 Task: Open an excel sheet with  and write heading  Product price data  Add product name:-  ' TOMS Shoe, UGG Shoe, Wolverine Shoe, Z-Coil Shoe, Adidas shoe, Gucci T-shirt, Louis Vuitton bag, Zara Shirt, H&M jeans, Chanel perfume. ' in June Last week sales are  5000 to 5050. product price in between:-  5000 to 10000. Save page EvaluationQuarterlySales_Report_2022
Action: Mouse moved to (132, 108)
Screenshot: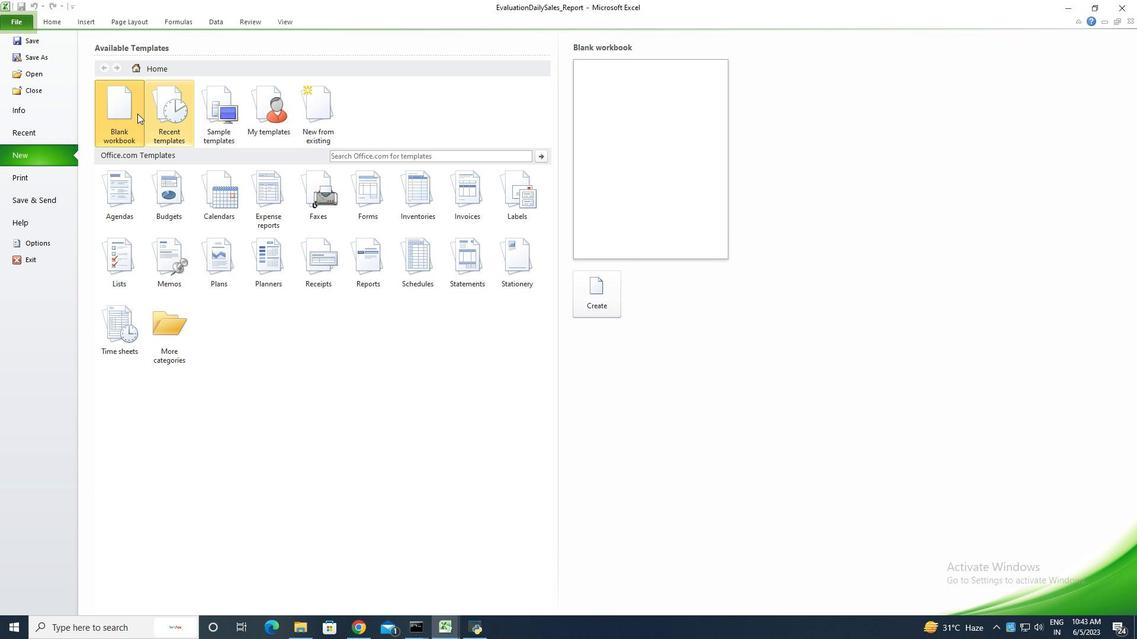 
Action: Mouse pressed left at (132, 108)
Screenshot: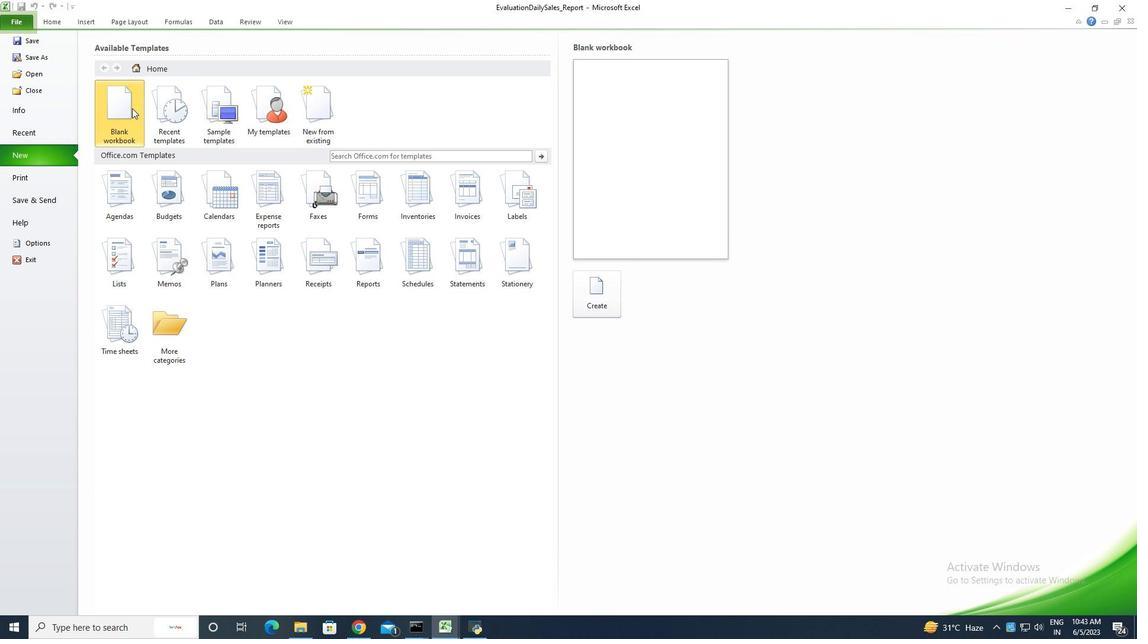 
Action: Mouse moved to (580, 297)
Screenshot: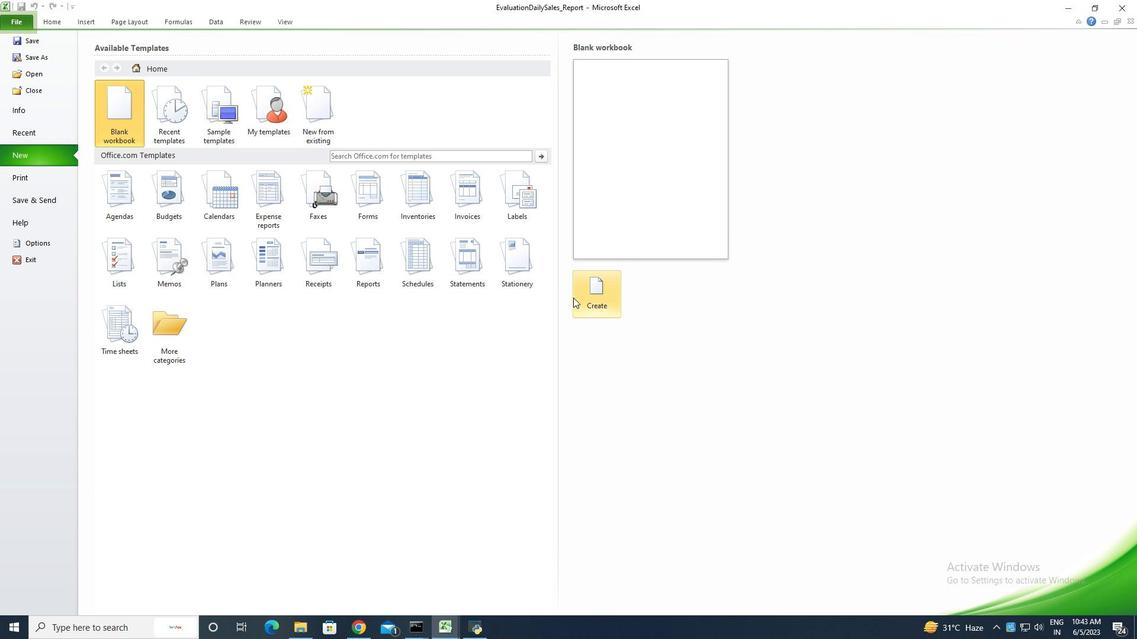 
Action: Mouse pressed left at (580, 297)
Screenshot: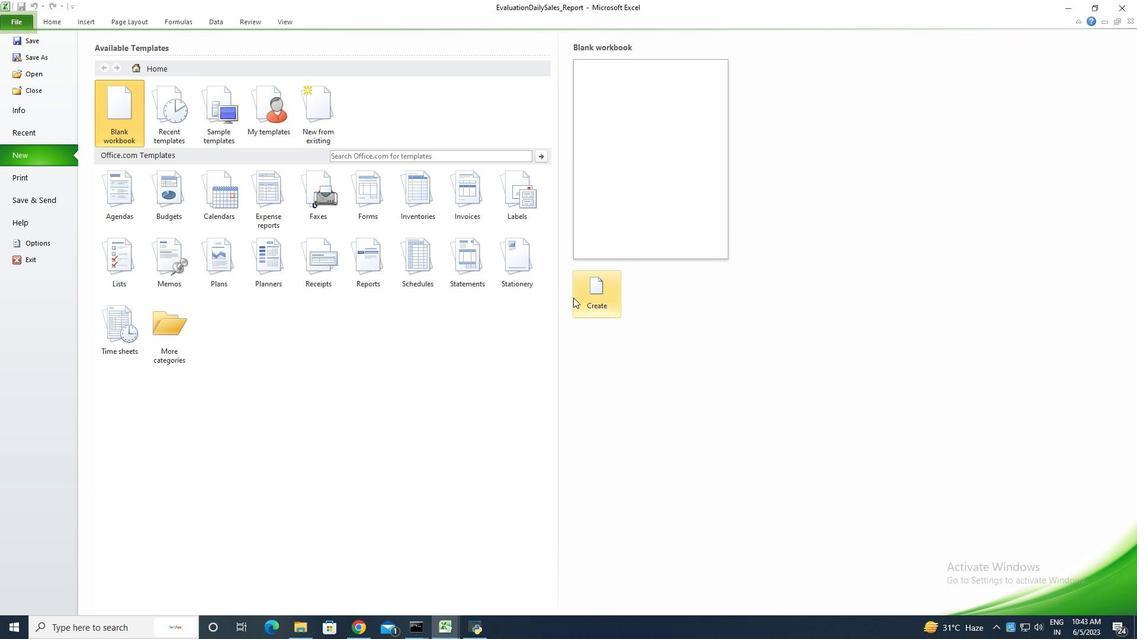 
Action: Key pressed <Key.shift>Product<Key.space><Key.shift>Price<Key.enter><Key.shift>Product<Key.space><Key.shift><Key.shift>Name<Key.enter><Key.shift><Key.shift><Key.shift><Key.shift><Key.shift>T<Key.shift>OMS<Key.space><Key.shift>Shoe<Key.enter><Key.shift><Key.shift>UGG<Key.space><Key.shift>Shoe<Key.enter><Key.shift>Wolverine<Key.space><Key.shift>Shoe<Key.enter><Key.shift><Key.shift><Key.shift><Key.shift><Key.shift><Key.shift><Key.shift><Key.shift><Key.shift><Key.shift><Key.shift><Key.shift><Key.shift><Key.shift>Z-coil<Key.backspace><Key.backspace><Key.backspace><Key.backspace><Key.shift><Key.shift><Key.shift>Coil<Key.space><Key.shift>Shor<Key.backspace>e<Key.enter><Key.shift>Adidas<Key.space><Key.shift>Sg<Key.backspace>hoe<Key.enter><Key.shift>Gucci<Key.space><Key.shift>T-<Key.shift>Shirt<Key.enter><Key.shift>Louis<Key.space><Key.shift>Vuitton<Key.space><Key.space><Key.shift><Key.shift><Key.shift><Key.shift><Key.shift><Key.shift>Bag<Key.enter><Key.shift><Key.shift><Key.shift>Zara<Key.space><Key.shift><Key.shift><Key.shift><Key.shift><Key.shift><Key.shift><Key.shift><Key.shift><Key.shift><Key.shift><Key.shift><Key.shift><Key.shift><Key.shift><Key.shift><Key.shift>Shirt<Key.enter><Key.shift><Key.shift><Key.shift><Key.shift><Key.shift><Key.shift><Key.shift><Key.shift><Key.shift><Key.shift><Key.shift><Key.shift><Key.shift><Key.shift><Key.shift>H&M<Key.space><Key.shift>Jeans<Key.enter><Key.shift>Chanel<Key.space><Key.shift><Key.shift><Key.shift><Key.shift><Key.shift><Key.shift>Perfume<Key.enter>
Screenshot: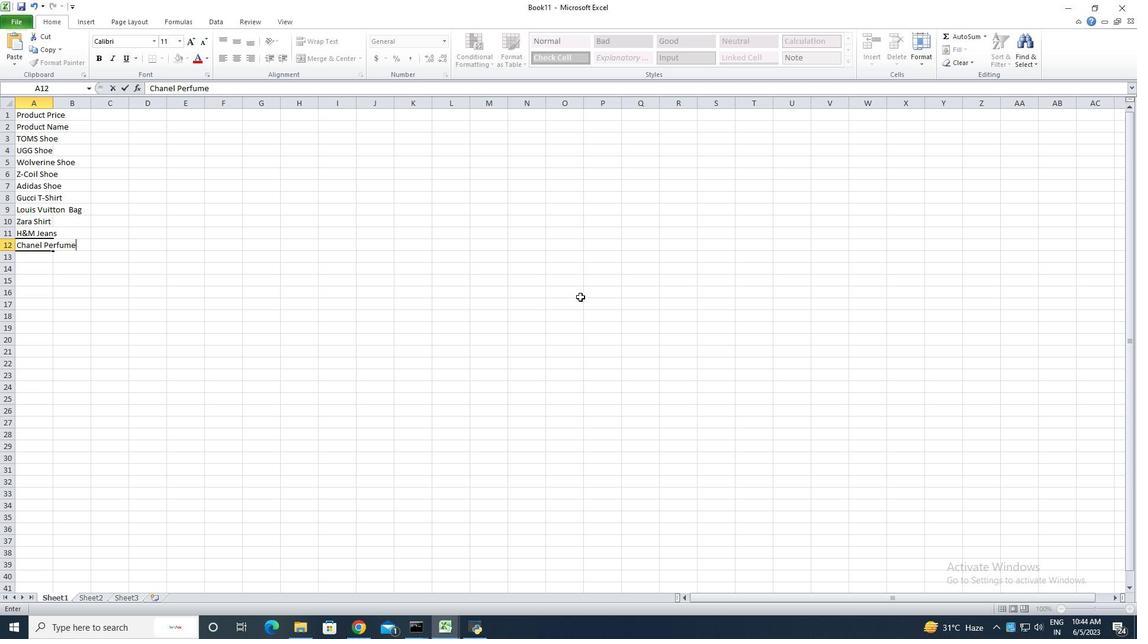 
Action: Mouse moved to (53, 105)
Screenshot: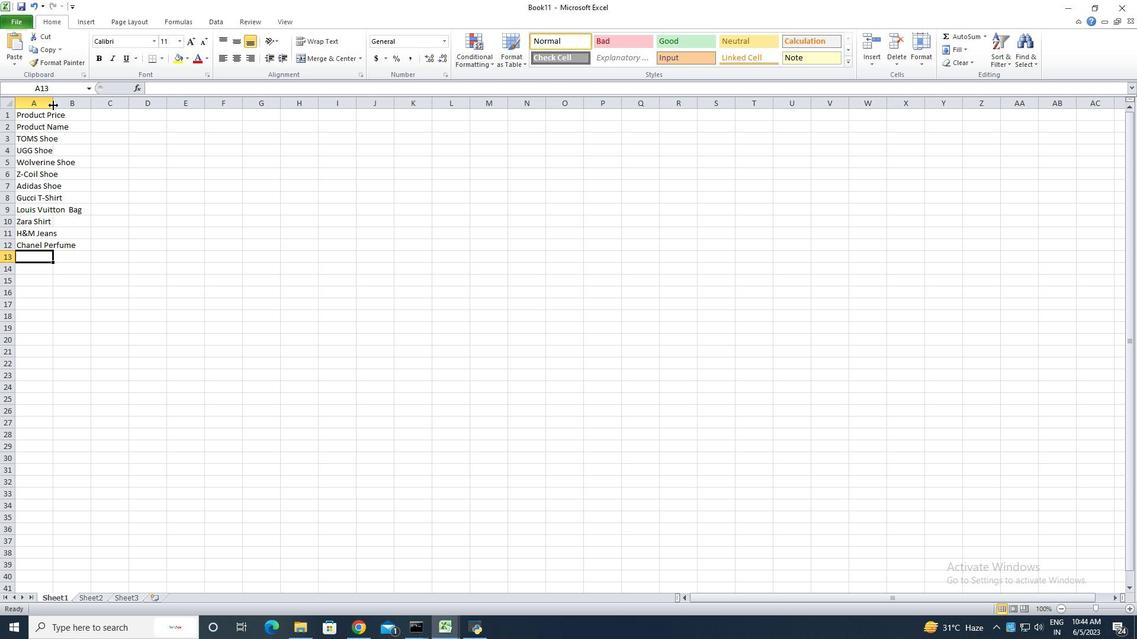 
Action: Mouse pressed left at (53, 105)
Screenshot: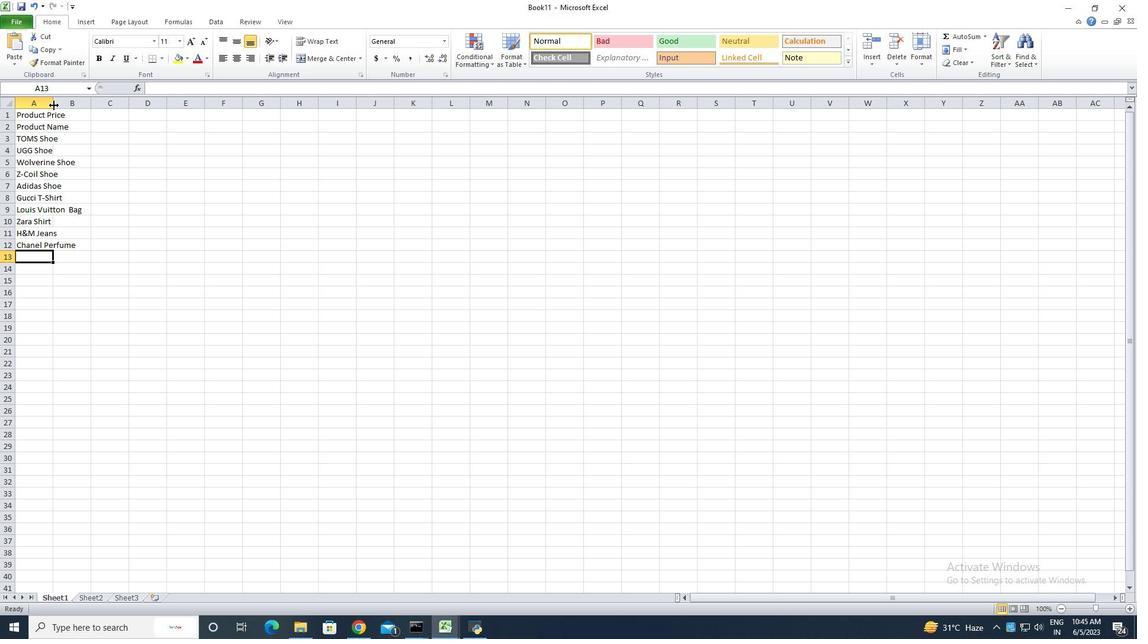 
Action: Mouse pressed left at (53, 105)
Screenshot: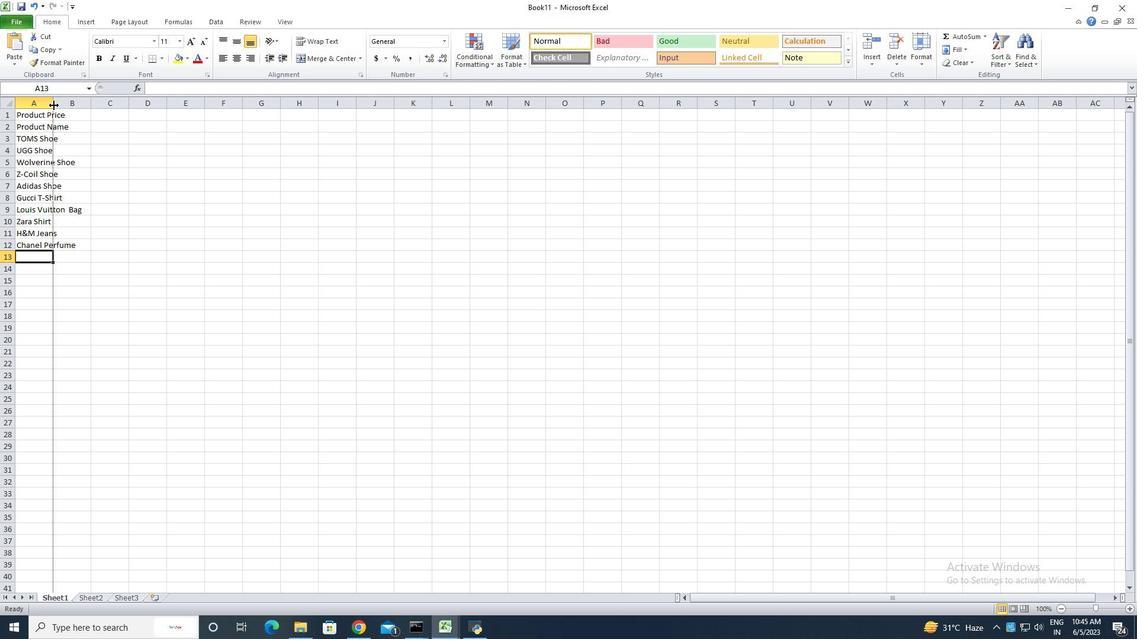 
Action: Mouse moved to (95, 127)
Screenshot: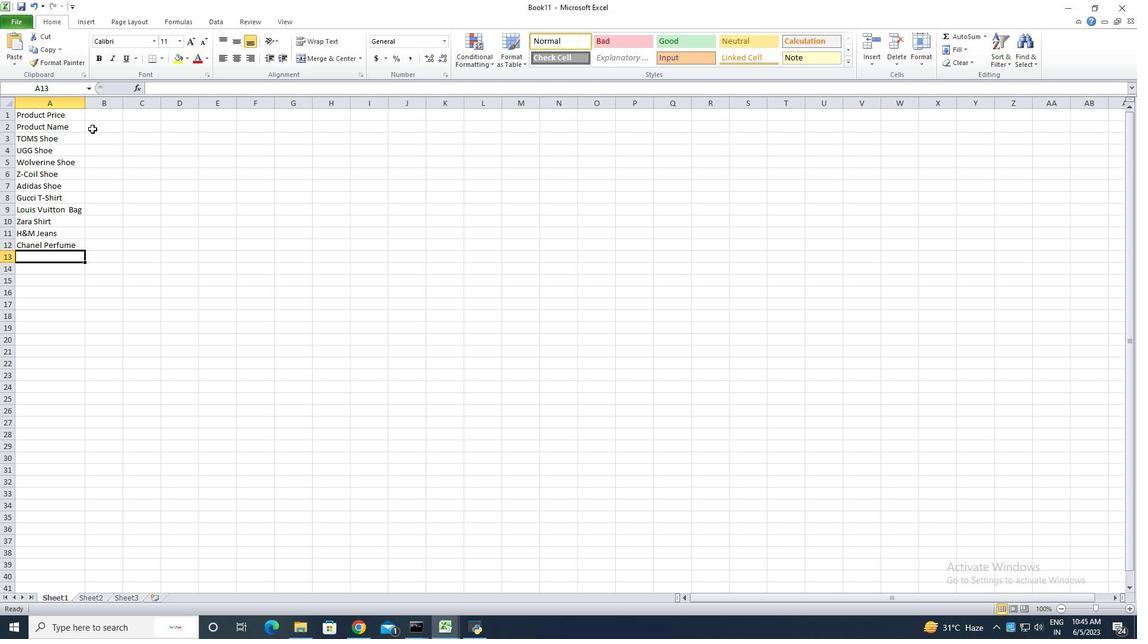 
Action: Mouse pressed left at (95, 127)
Screenshot: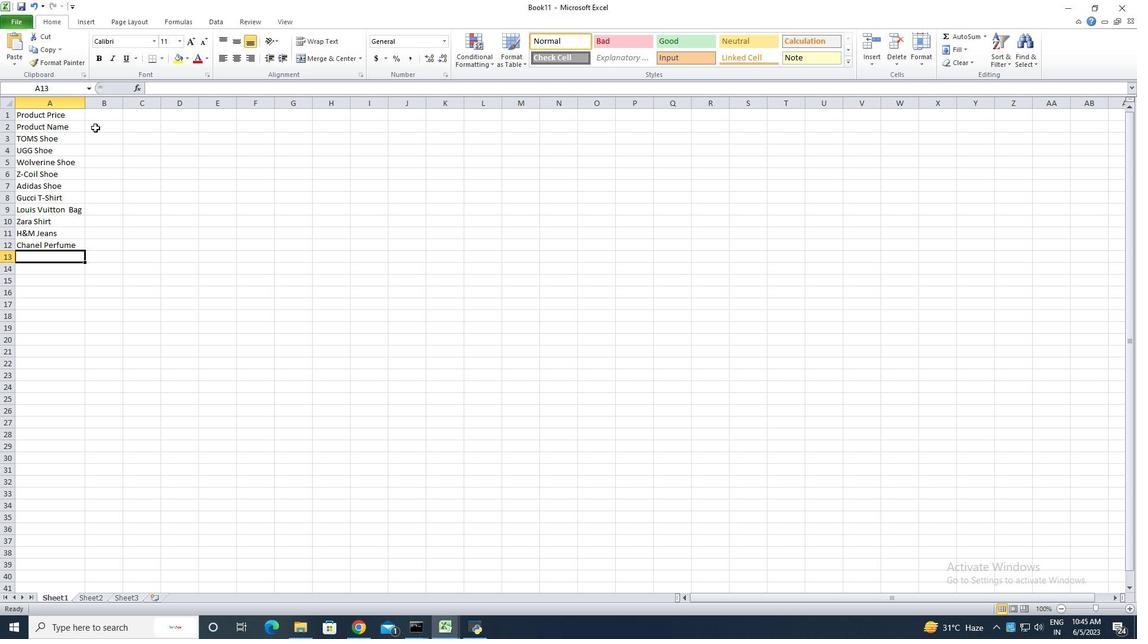 
Action: Key pressed <Key.shift><Key.shift>Lasdt<Key.space><Key.backspace><Key.backspace><Key.backspace>t<Key.space><Key.shift>Week<Key.space><Key.shift>Sales
Screenshot: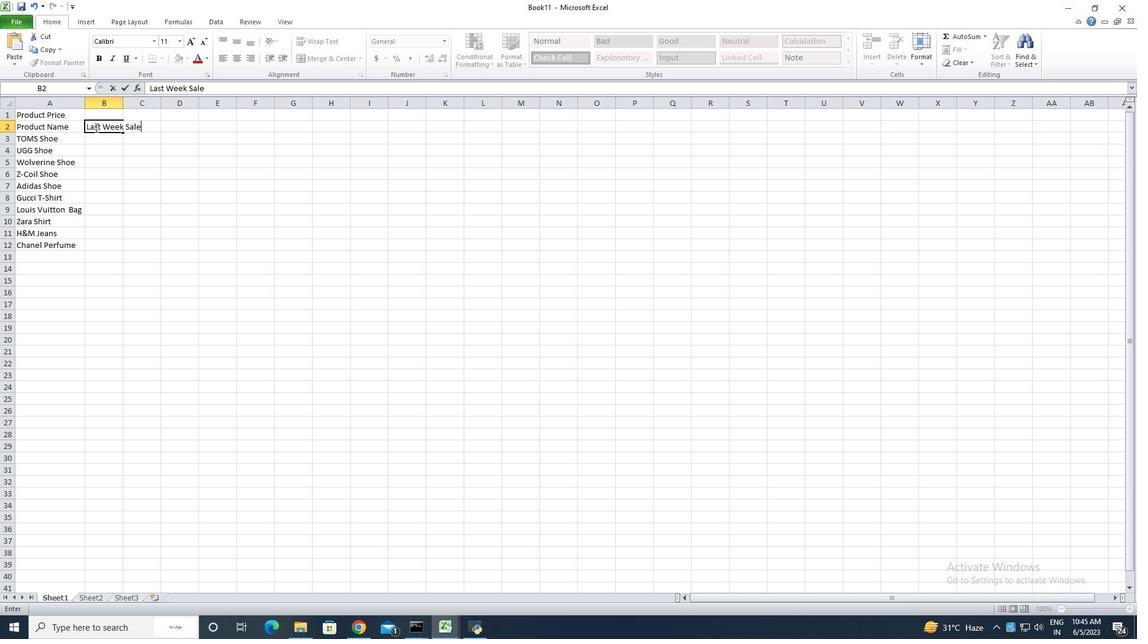 
Action: Mouse moved to (150, 88)
Screenshot: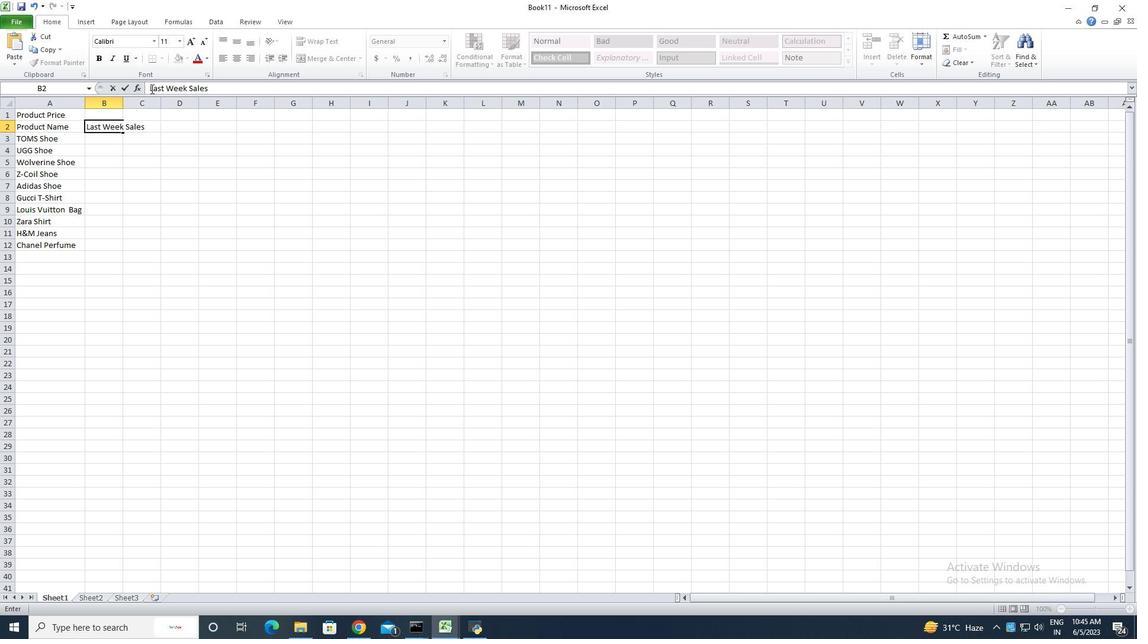 
Action: Mouse pressed left at (150, 88)
Screenshot: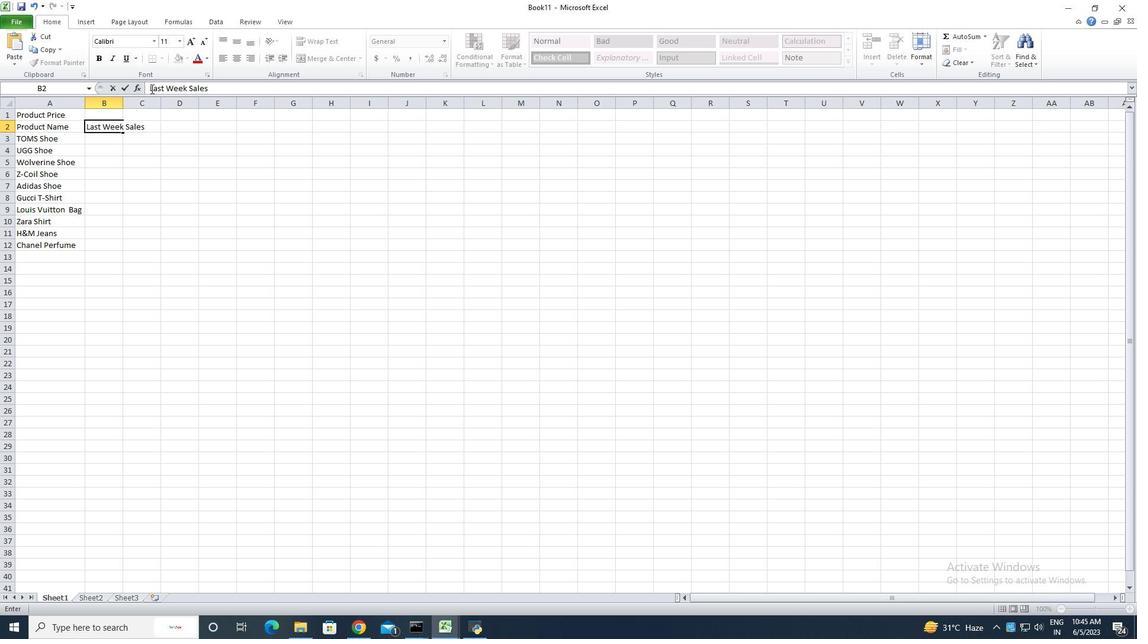 
Action: Mouse moved to (166, 84)
Screenshot: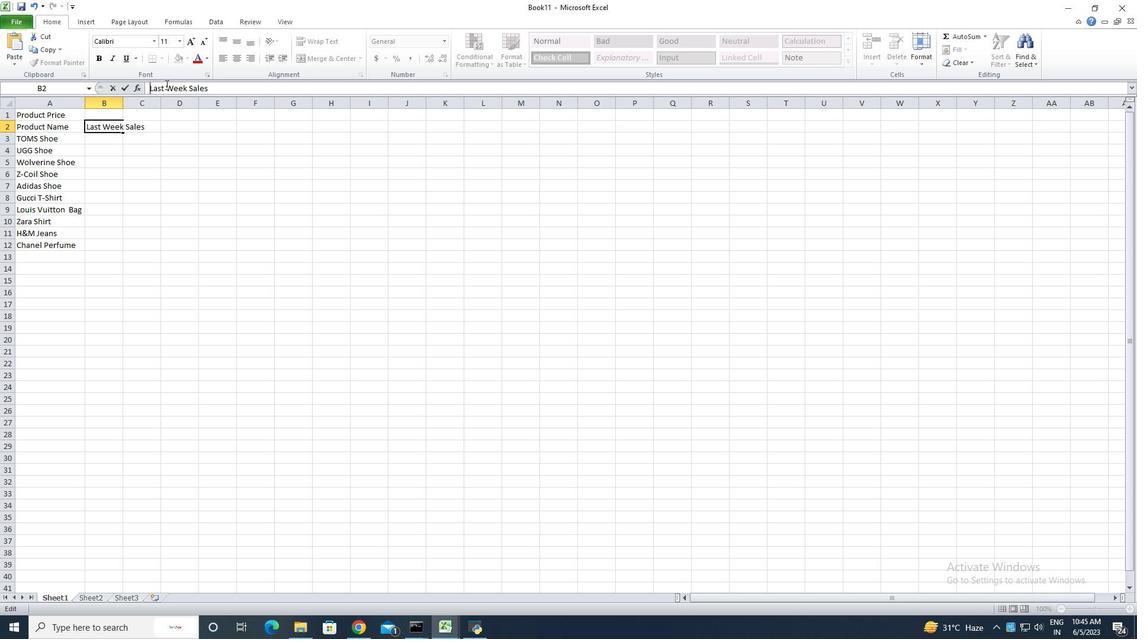 
Action: Key pressed <Key.shift><Key.shift><Key.shift><Key.shift><Key.shift><Key.shift><Key.shift><Key.shift><Key.shift><Key.shift><Key.shift><Key.shift>June<Key.space><Key.enter>5000<Key.enter>5005<Key.enter>5010<Key.enter>5015<Key.enter>5020<Key.enter>2025<Key.enter><Key.up><Key.backspace>5025<Key.enter>20<Key.backspace><Key.backspace>5030<Key.enter>5035<Key.enter>5045<Key.enter>5050<Key.enter>
Screenshot: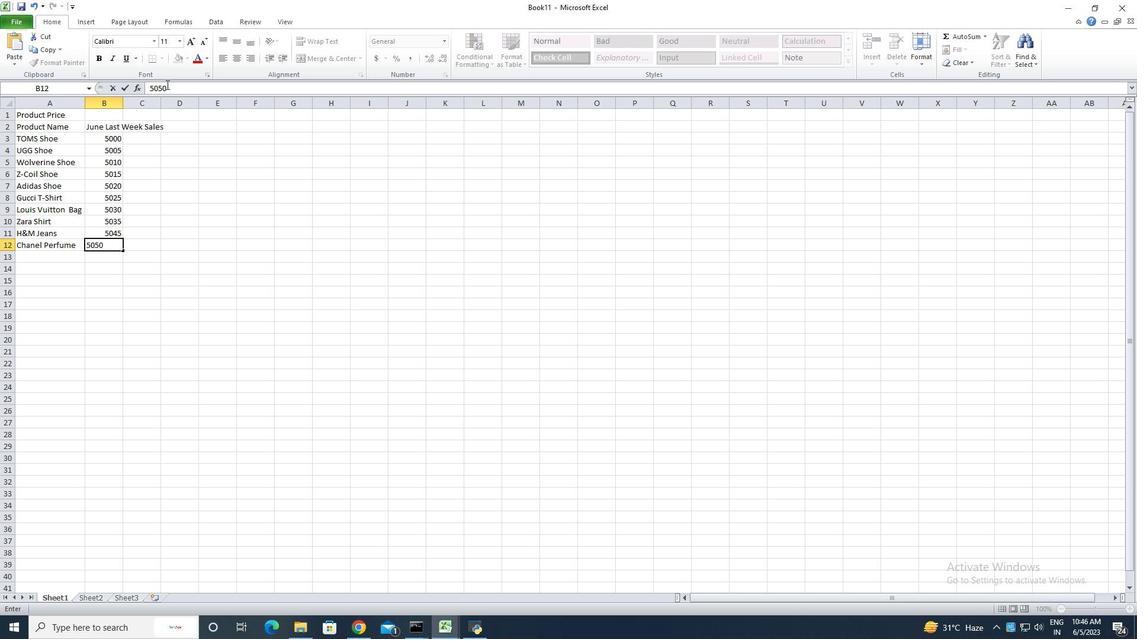 
Action: Mouse moved to (122, 106)
Screenshot: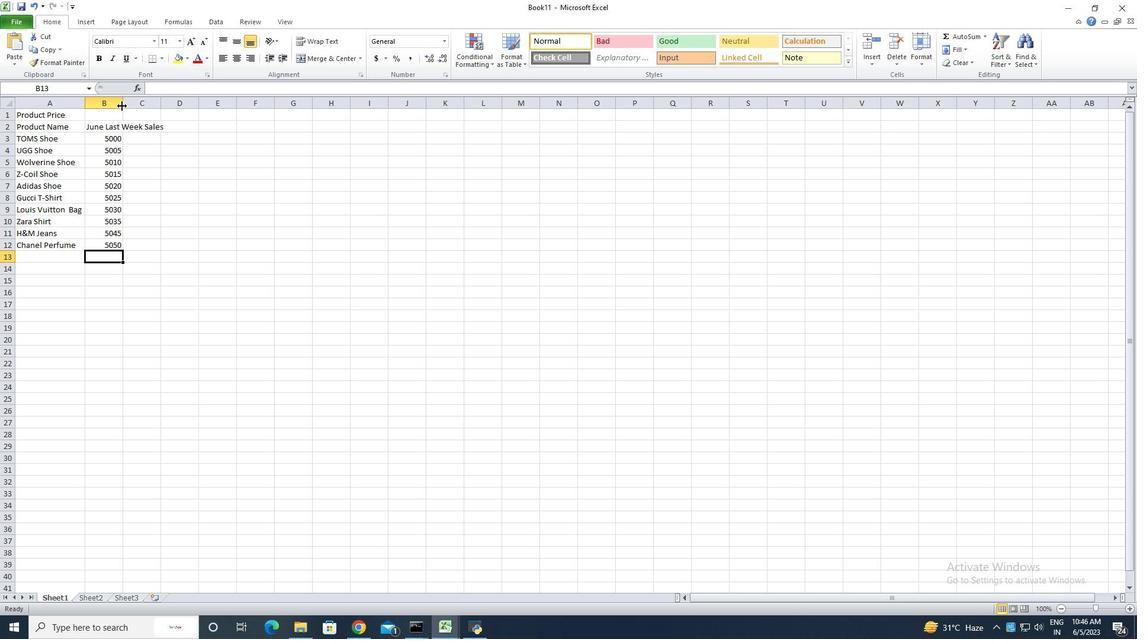 
Action: Mouse pressed left at (122, 106)
Screenshot: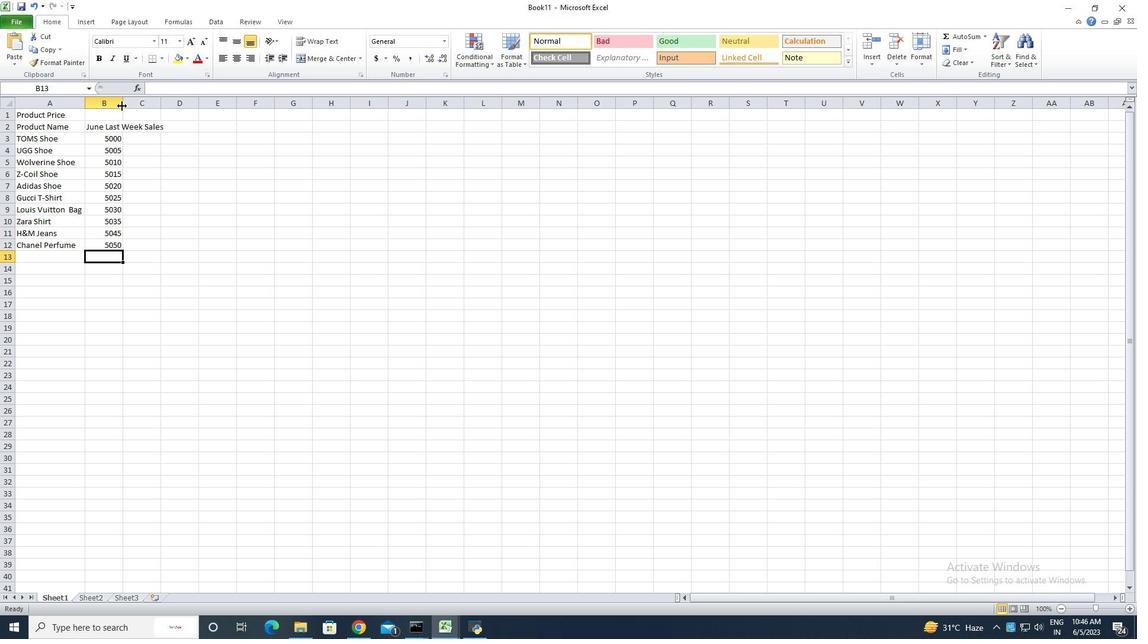 
Action: Mouse pressed left at (122, 106)
Screenshot: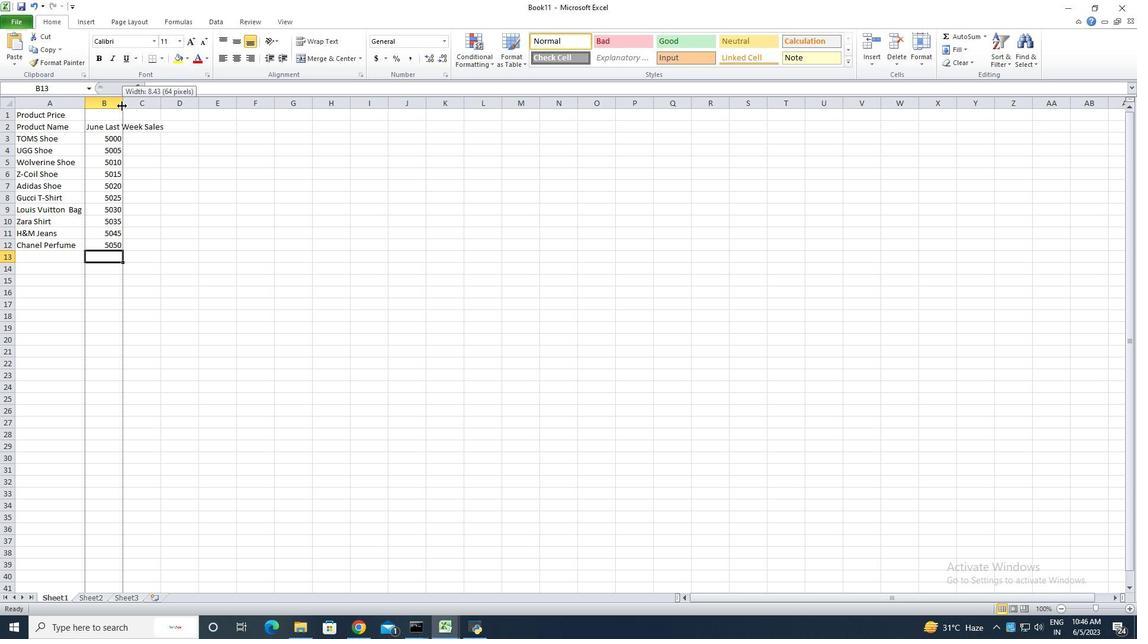 
Action: Mouse moved to (181, 126)
Screenshot: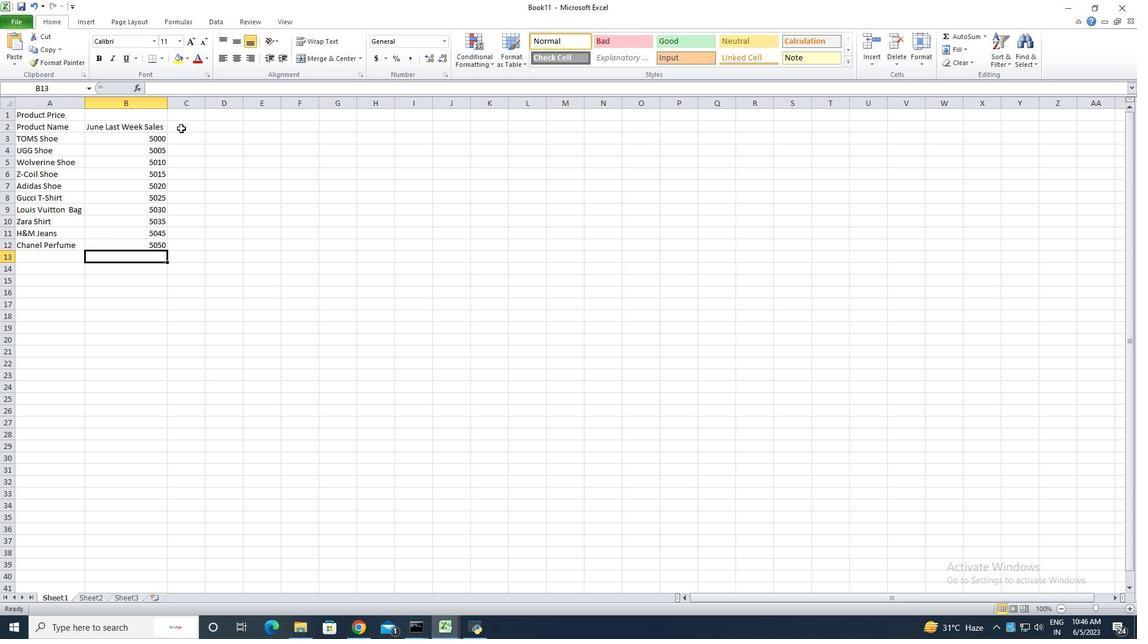 
Action: Mouse pressed left at (181, 126)
Screenshot: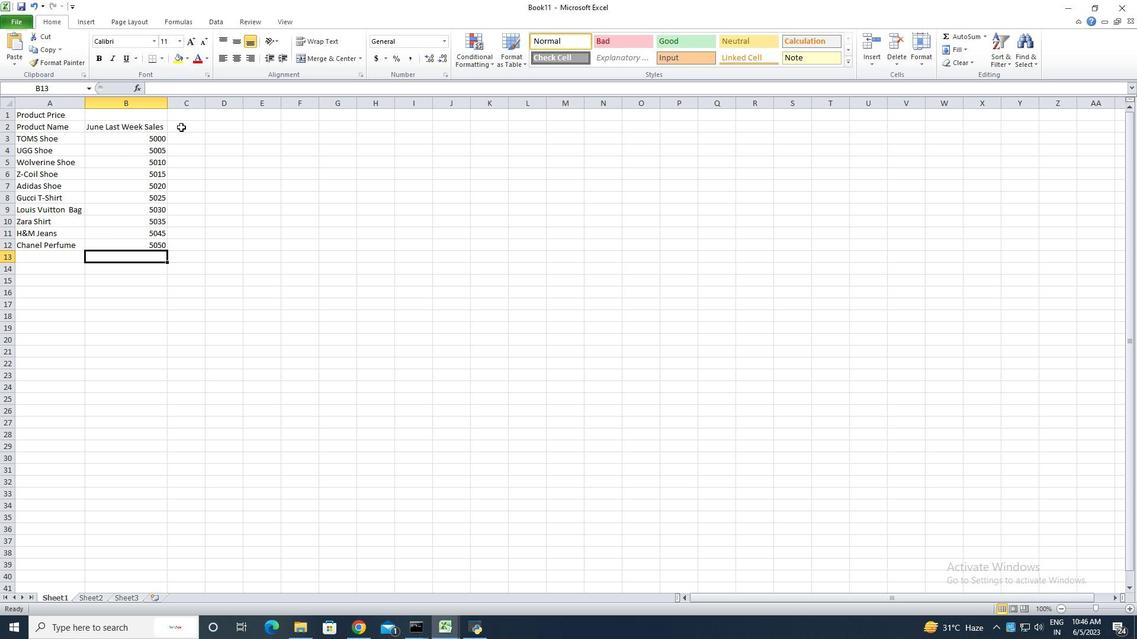 
Action: Key pressed <Key.shift><Key.shift><Key.shift><Key.shift><Key.shift><Key.shift><Key.shift><Key.shift><Key.shift><Key.shift><Key.shift><Key.shift><Key.shift><Key.shift><Key.shift><Key.shift><Key.shift><Key.shift><Key.shift><Key.shift><Key.shift><Key.shift><Key.shift><Key.shift><Key.shift><Key.shift><Key.shift><Key.shift><Key.shift><Key.shift><Key.shift><Key.shift><Key.shift><Key.shift><Key.shift><Key.shift><Key.shift><Key.shift><Key.shift><Key.shift><Key.shift><Key.shift><Key.shift><Key.shift><Key.shift><Key.shift><Key.shift><Key.shift><Key.shift><Key.shift><Key.shift><Key.shift><Key.shift><Key.shift><Key.shift><Key.shift><Key.shift><Key.shift><Key.shift><Key.shift><Key.shift><Key.shift><Key.shift><Key.shift><Key.shift><Key.shift><Key.shift><Key.shift><Key.shift><Key.shift><Key.shift><Key.shift><Key.shift><Key.shift><Key.shift><Key.shift><Key.shift><Key.shift><Key.shift><Key.shift>Product<Key.space><Key.shift><Key.shift><Key.shift>Price<Key.enter>5000<Key.enter>5500<Key.enter>6000<Key.enter>6500<Key.enter>7000<Key.enter>76000<Key.backspace><Key.enter>7<Key.backspace>8000<Key.enter>8300<Key.enter>9000<Key.enter>10000<Key.enter>
Screenshot: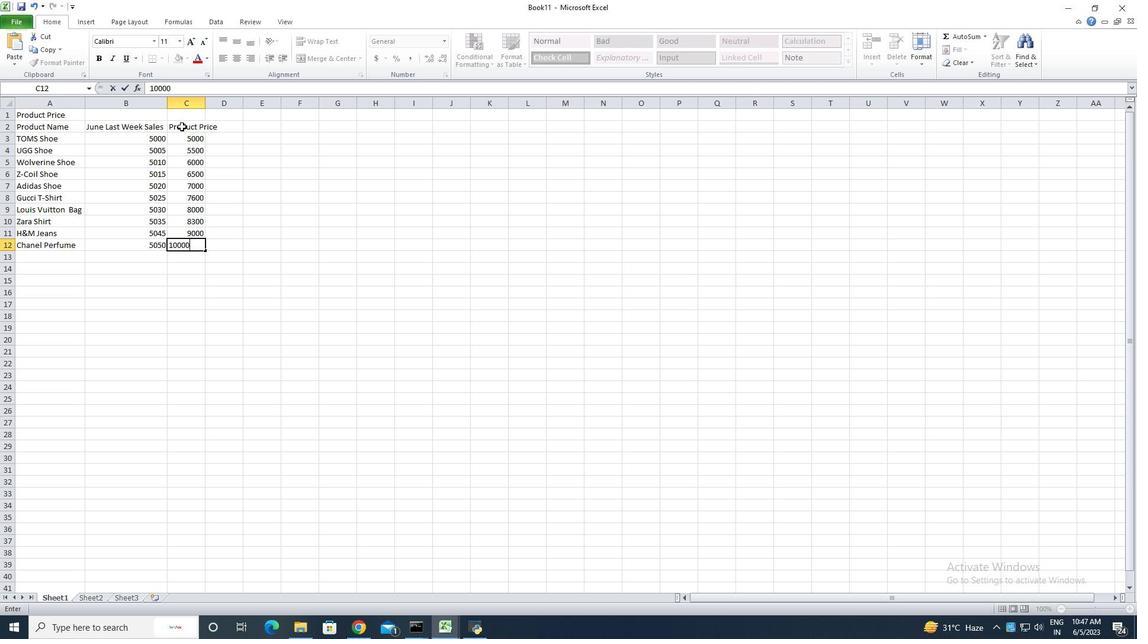 
Action: Mouse moved to (205, 104)
Screenshot: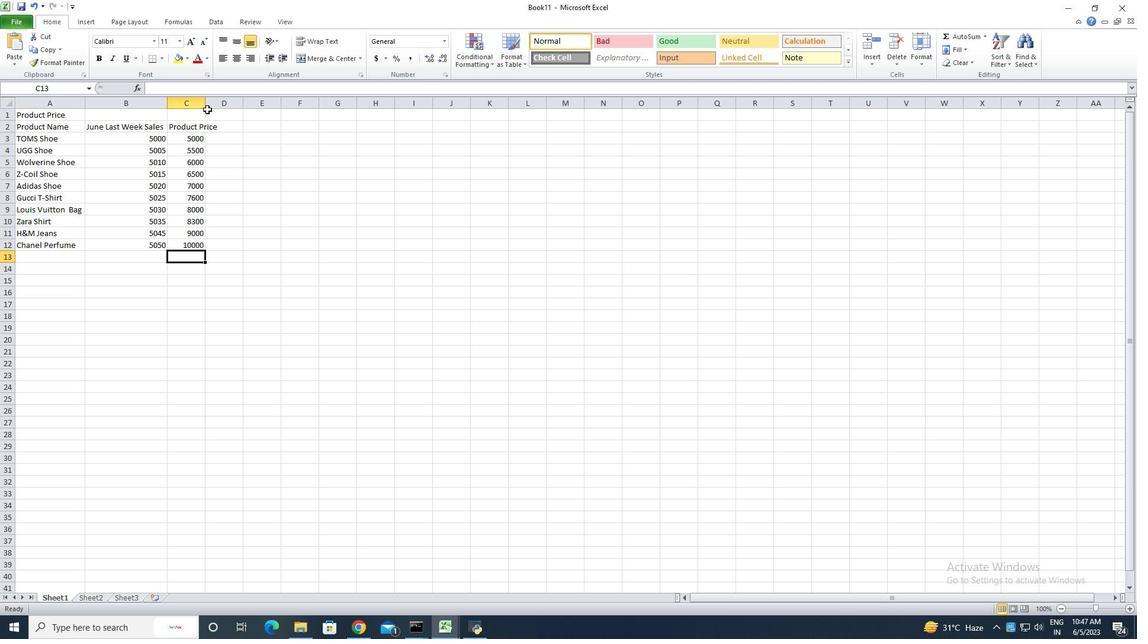 
Action: Mouse pressed left at (205, 104)
Screenshot: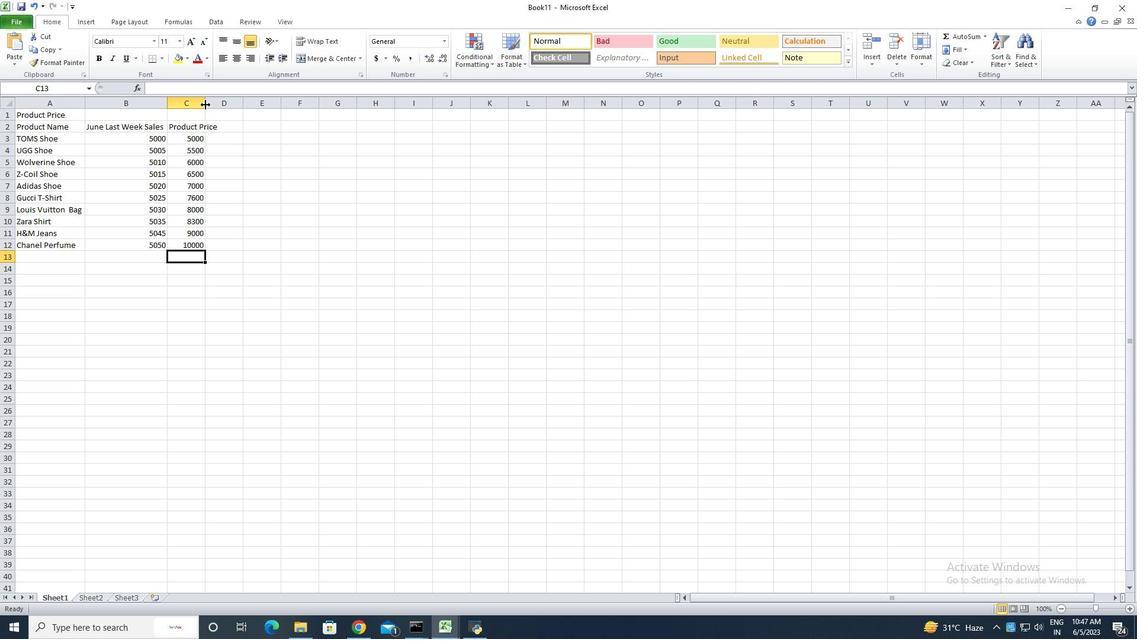 
Action: Mouse pressed left at (205, 104)
Screenshot: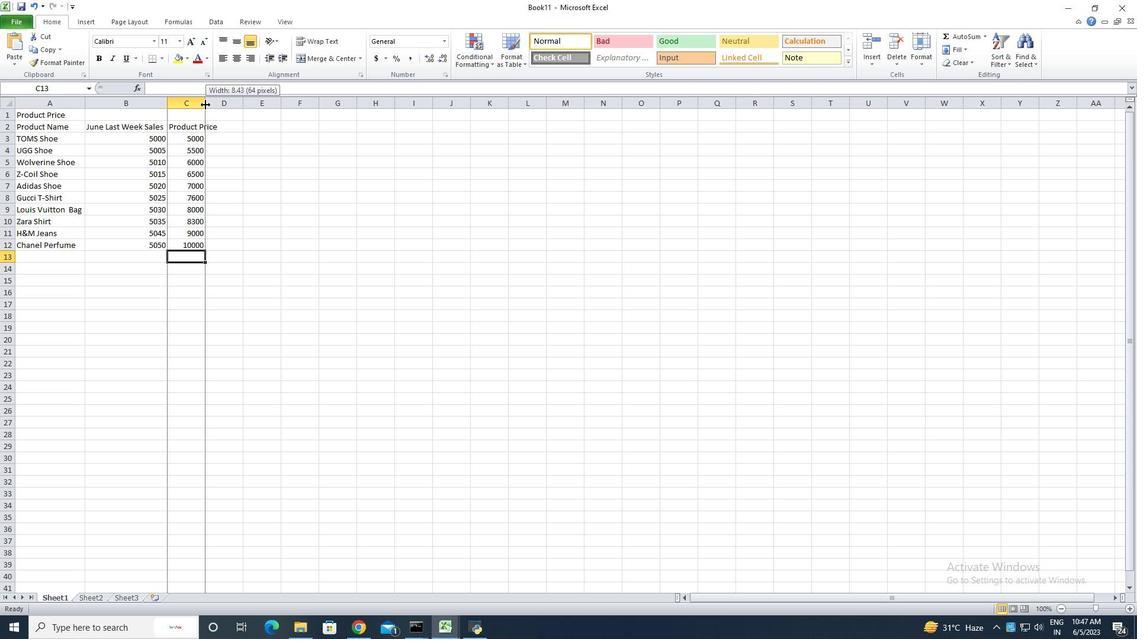 
Action: Mouse moved to (55, 115)
Screenshot: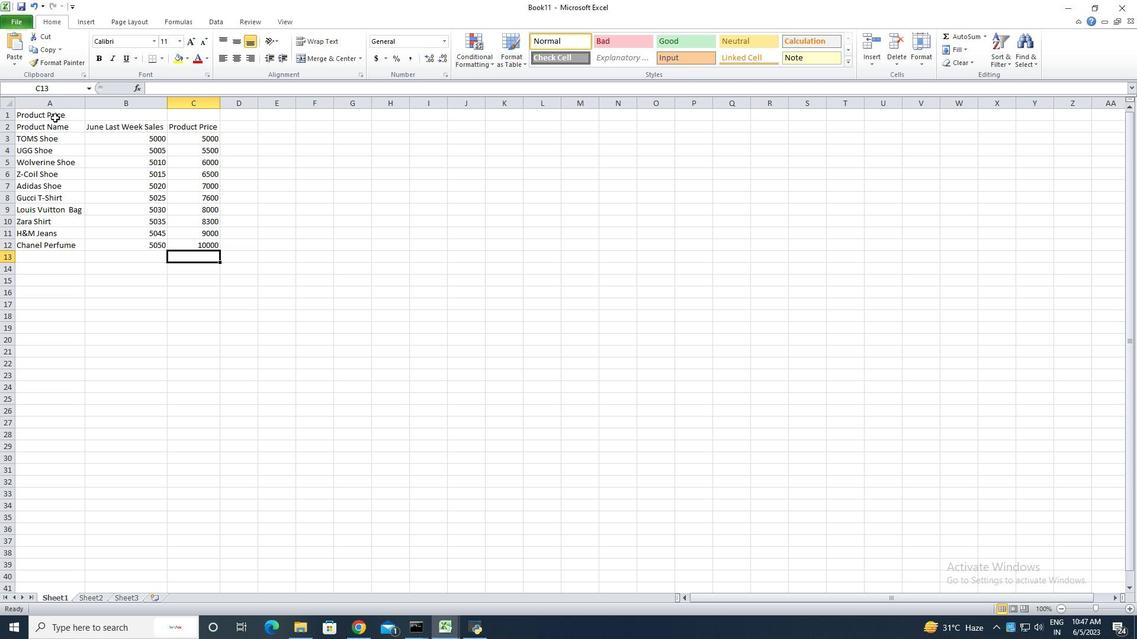 
Action: Mouse pressed left at (55, 115)
Screenshot: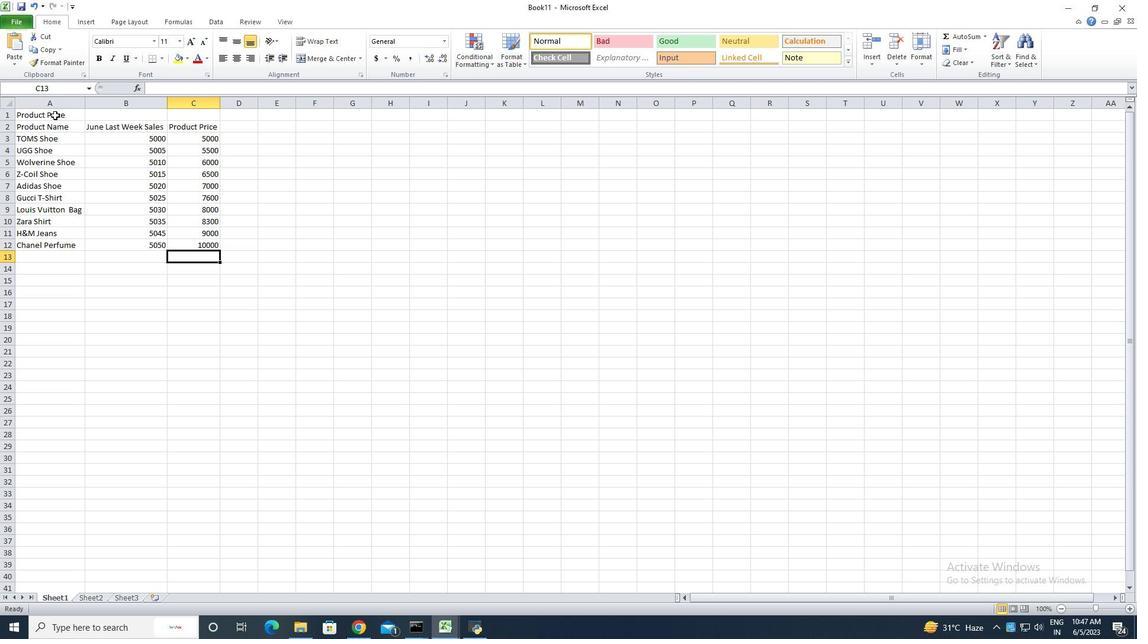 
Action: Mouse moved to (334, 58)
Screenshot: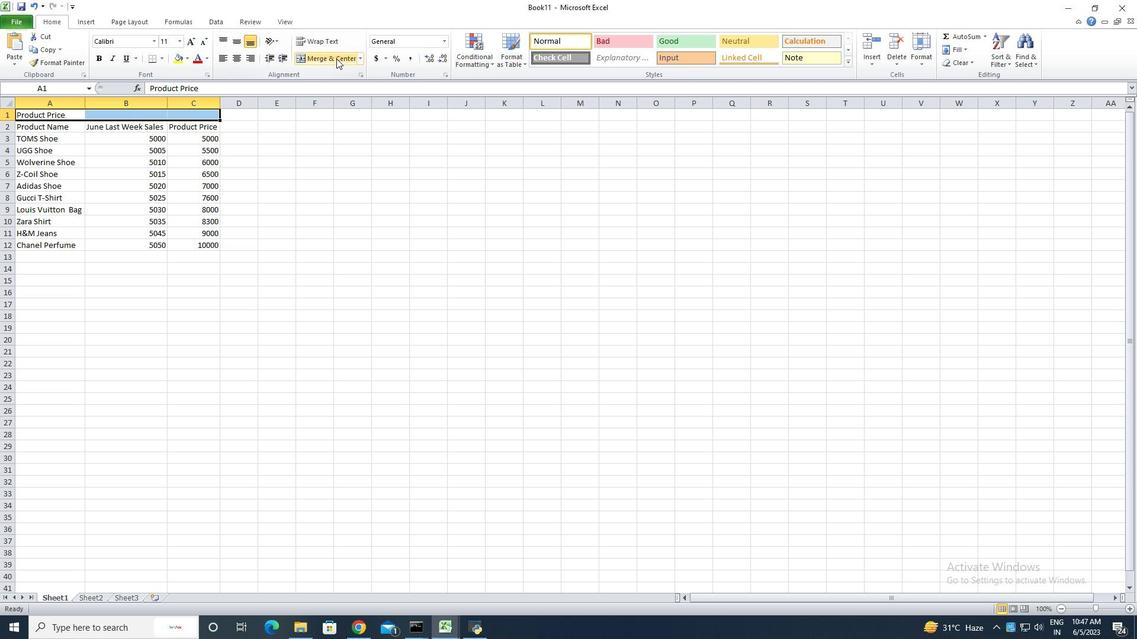 
Action: Mouse pressed left at (334, 58)
Screenshot: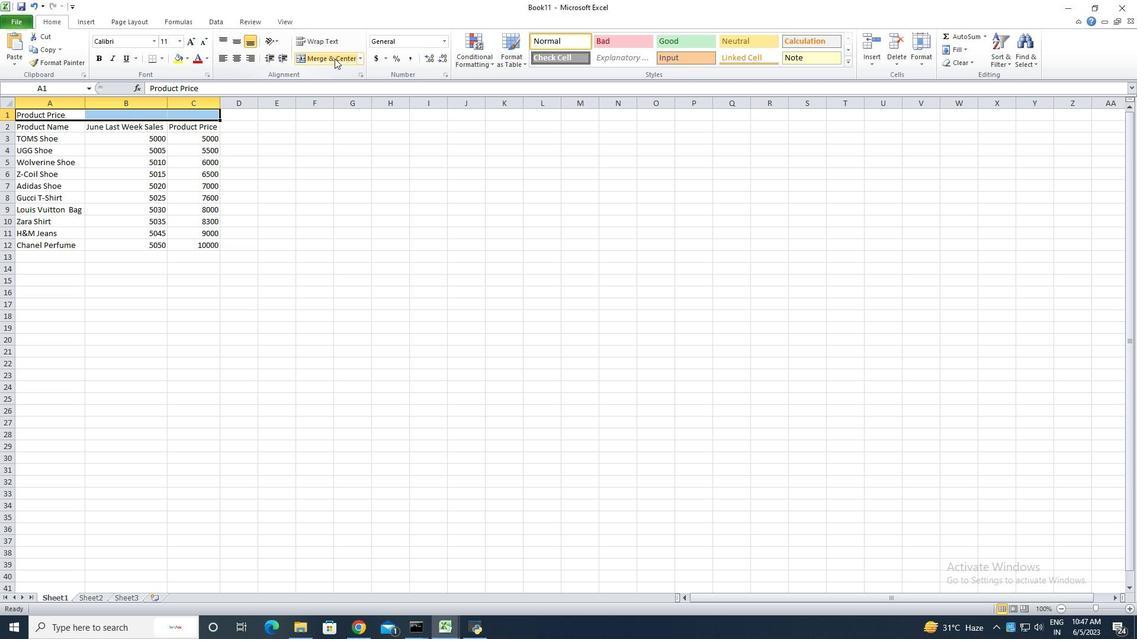 
Action: Mouse moved to (21, 17)
Screenshot: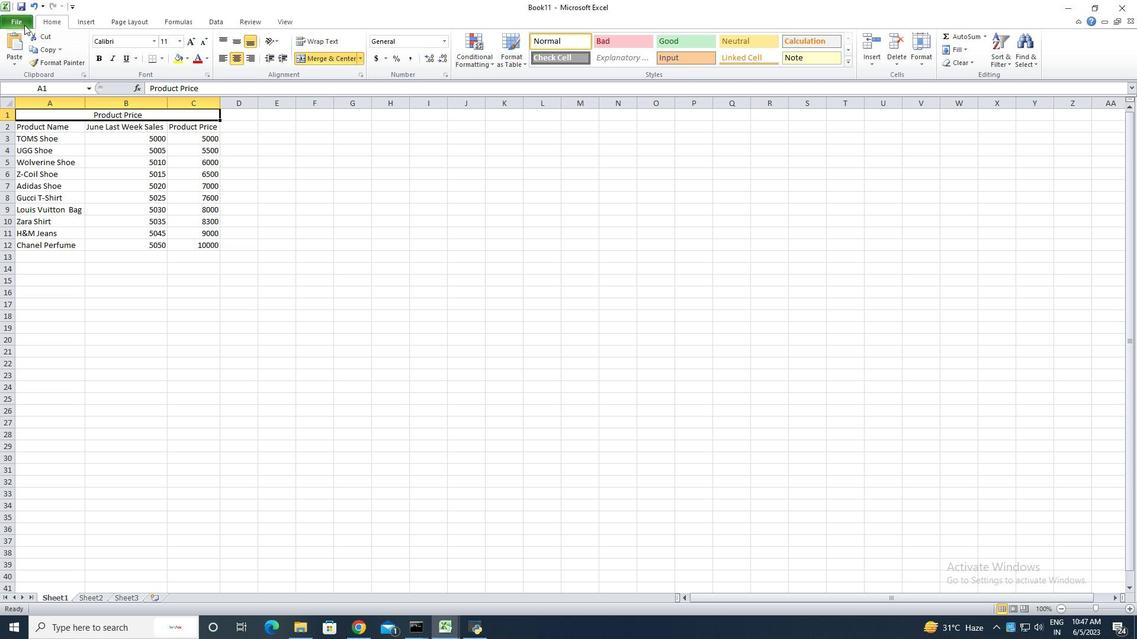 
Action: Mouse pressed left at (21, 17)
Screenshot: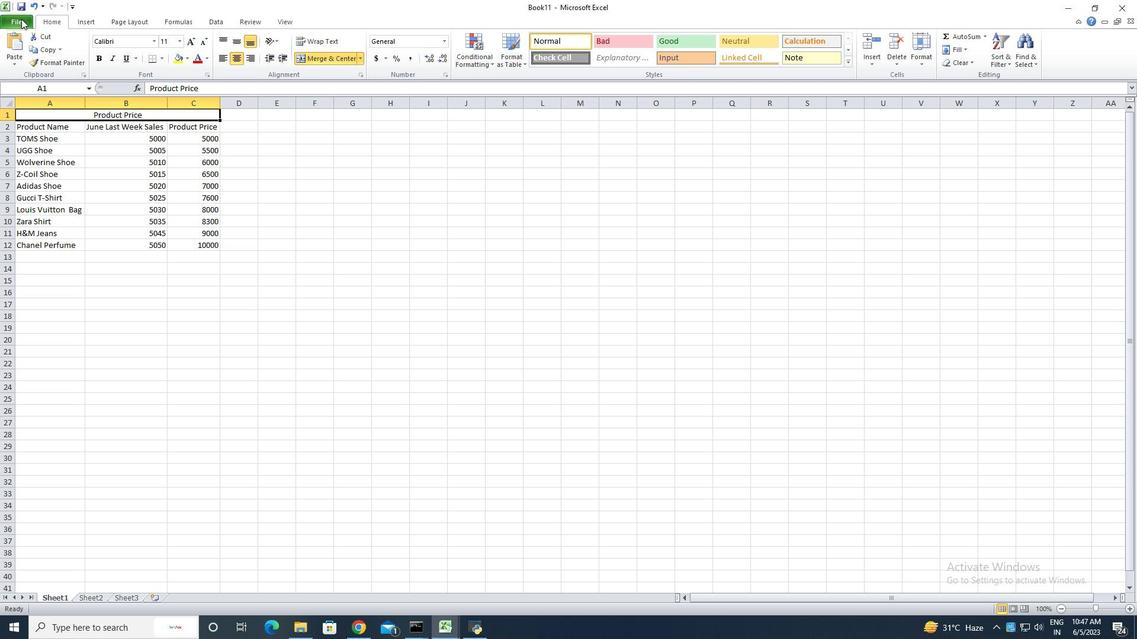 
Action: Mouse moved to (39, 56)
Screenshot: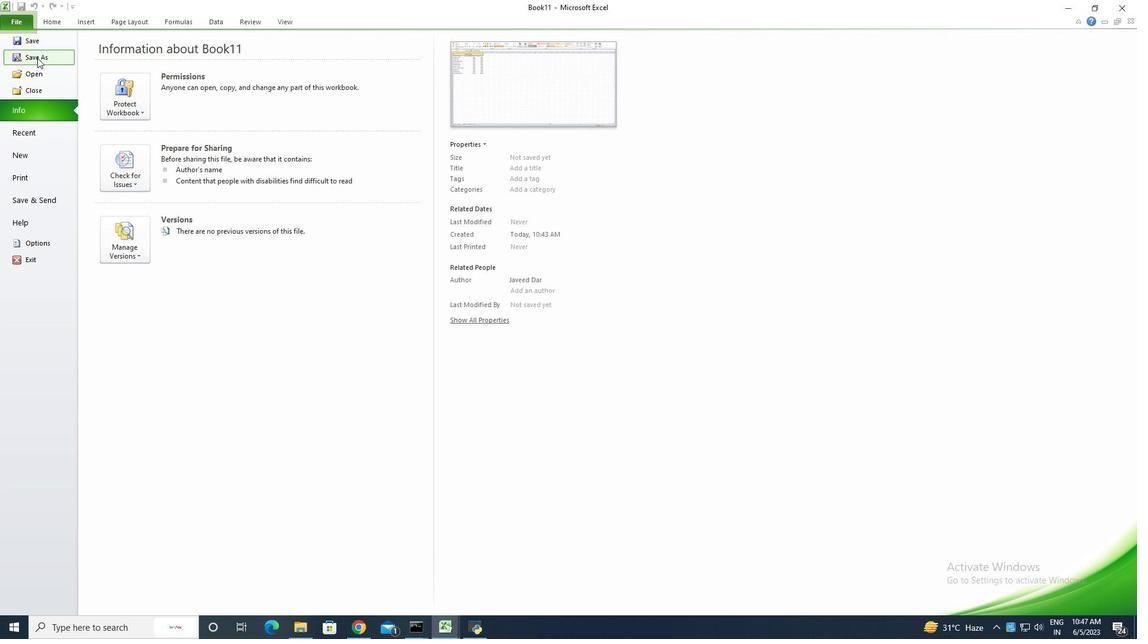 
Action: Mouse pressed left at (39, 56)
Screenshot: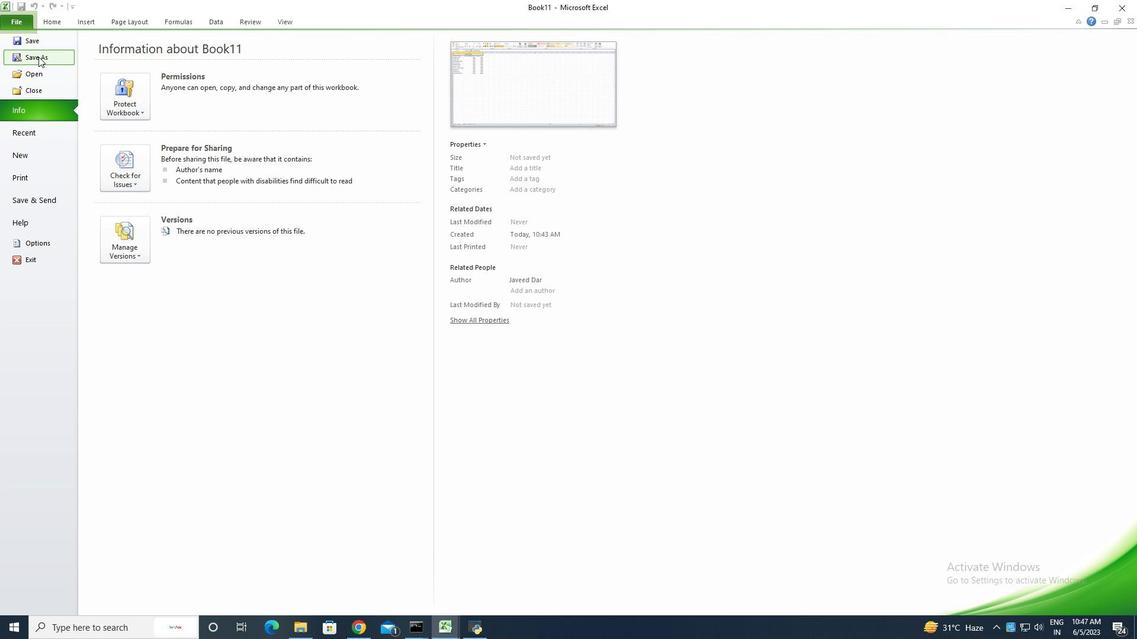 
Action: Mouse moved to (39, 56)
Screenshot: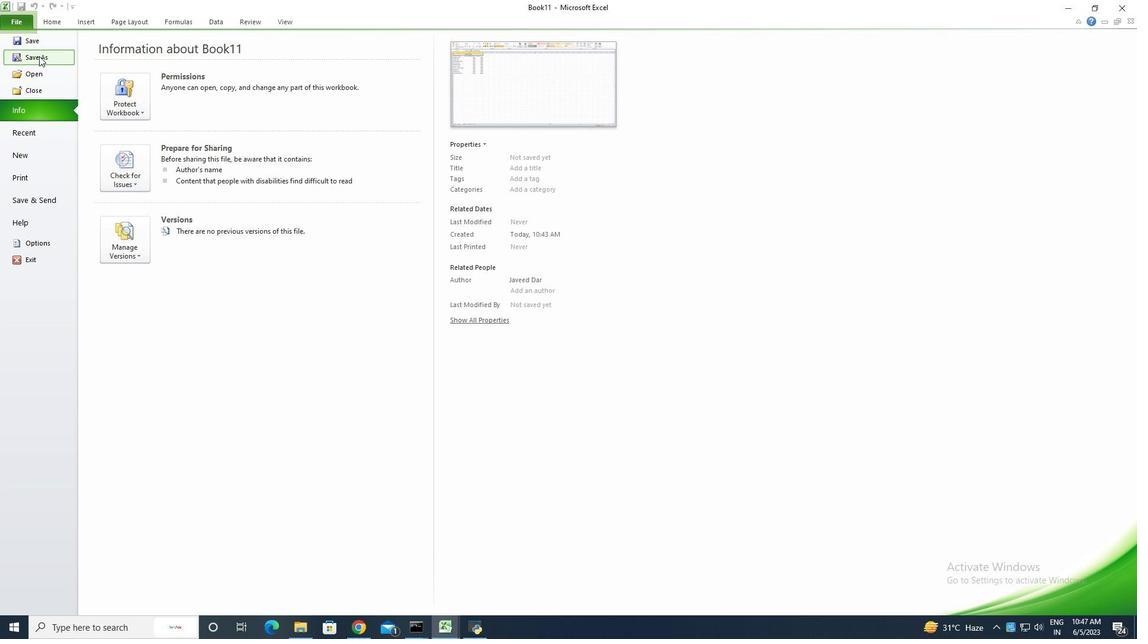 
Action: Key pressed <Key.shift><Key.shift><Key.shift><Key.shift><Key.shift><Key.shift><Key.shift><Key.shift><Key.shift><Key.shift><Key.shift><Key.shift><Key.shift><Key.shift><Key.shift><Key.shift>Evali<Key.backspace>uation<Key.shift><Key.shift><Key.shift><Key.shift><Key.shift><Key.shift><Key.shift><Key.shift><Key.shift><Key.shift><Key.shift><Key.shift><Key.shift><Key.shift><Key.shift><Key.shift><Key.shift><Key.shift><Key.shift><Key.shift><Key.shift><Key.shift><Key.shift><Key.shift><Key.shift><Key.shift><Key.shift><Key.shift><Key.shift>Quarterly<Key.shift>Sales<Key.shift_r>_<Key.shift>Report<Key.shift_r>_2022
Screenshot: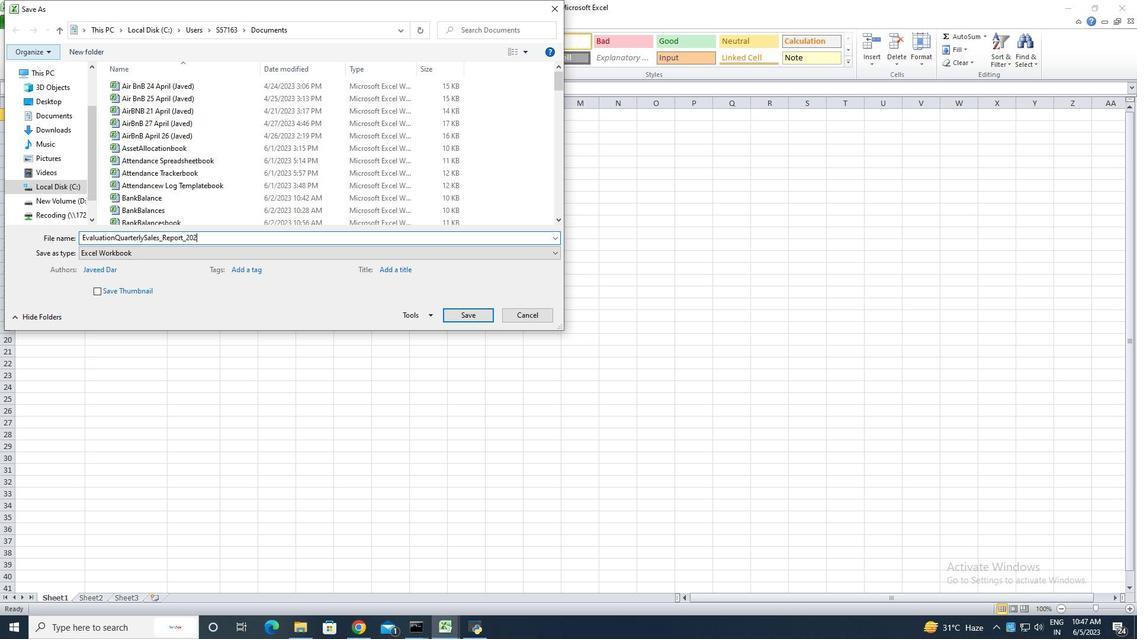 
Action: Mouse moved to (451, 311)
Screenshot: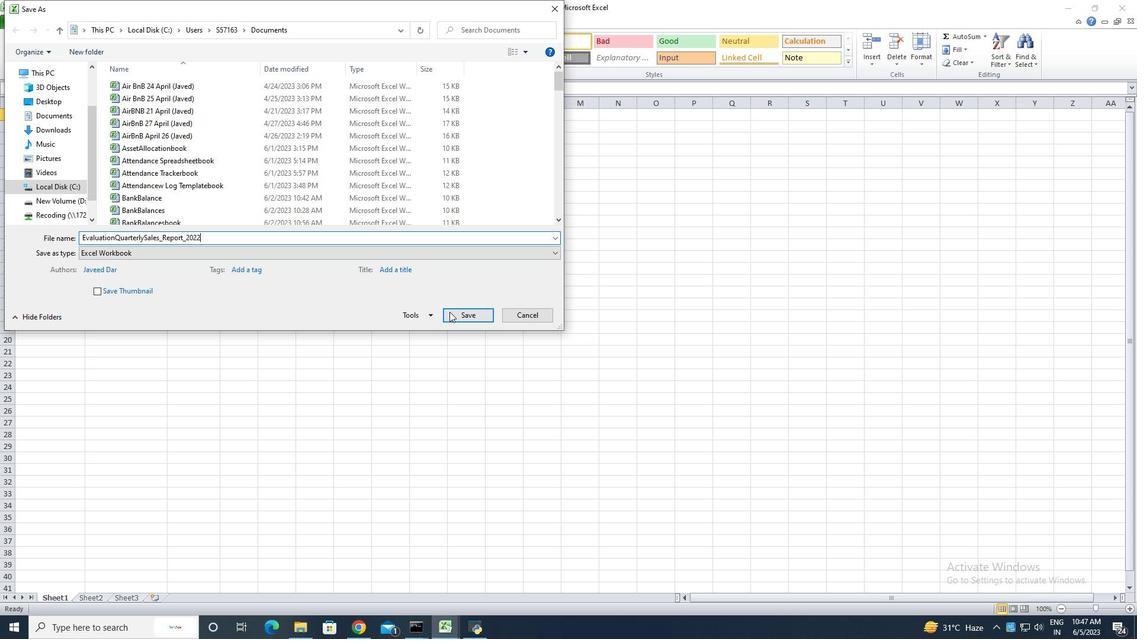 
Action: Mouse pressed left at (451, 311)
Screenshot: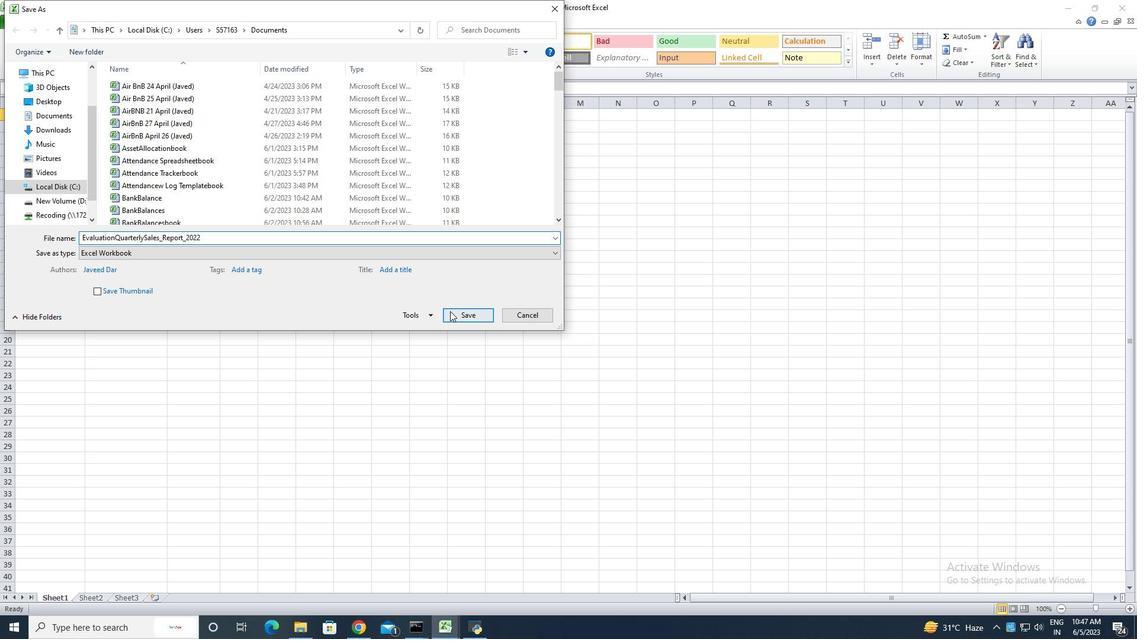 
Action: Key pressed ctrl+S
Screenshot: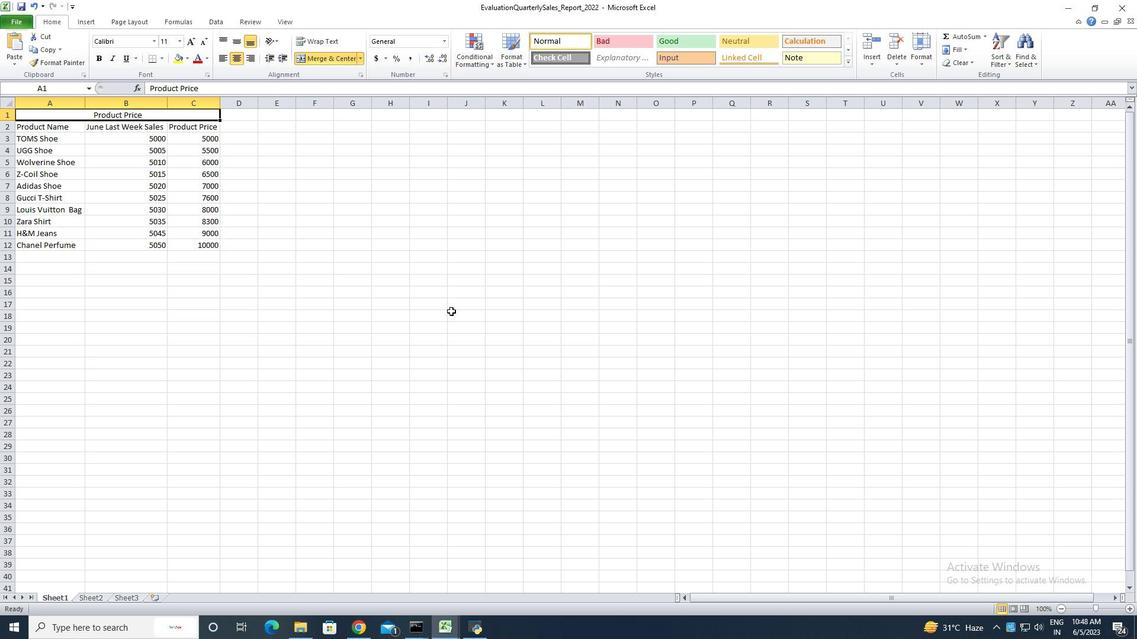 
